 Task: Create a rule from the Routing list, Task moved to a section -> Set Priority in the project ArmorTech , set the section as To-Do and set the priority of the task as  High
Action: Mouse moved to (989, 90)
Screenshot: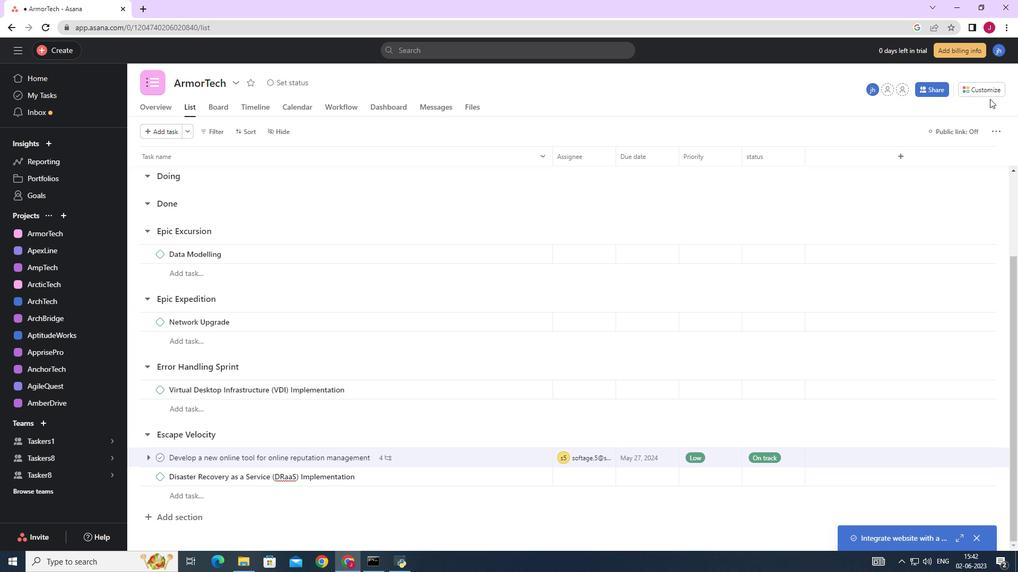 
Action: Mouse pressed left at (989, 90)
Screenshot: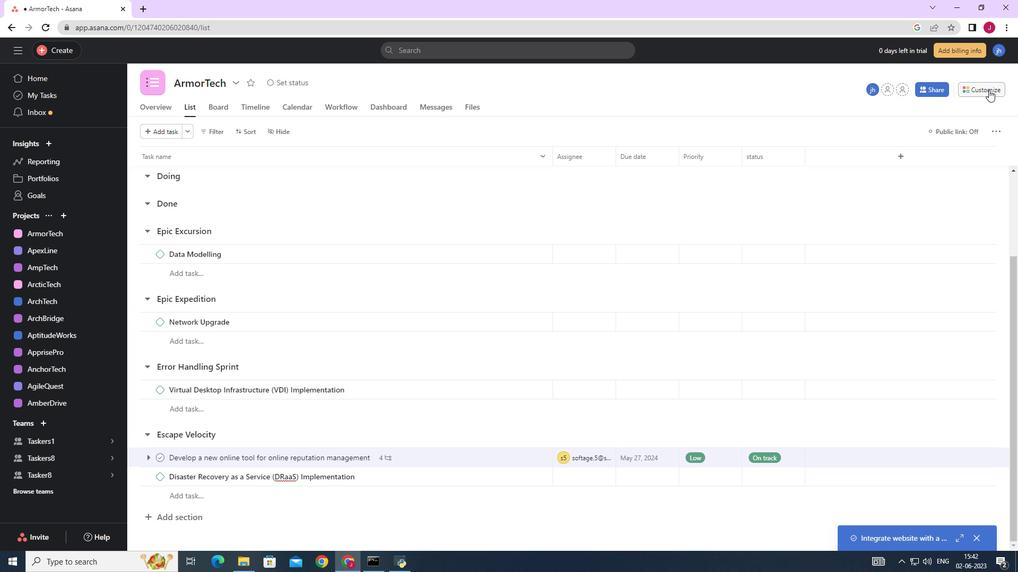 
Action: Mouse moved to (796, 232)
Screenshot: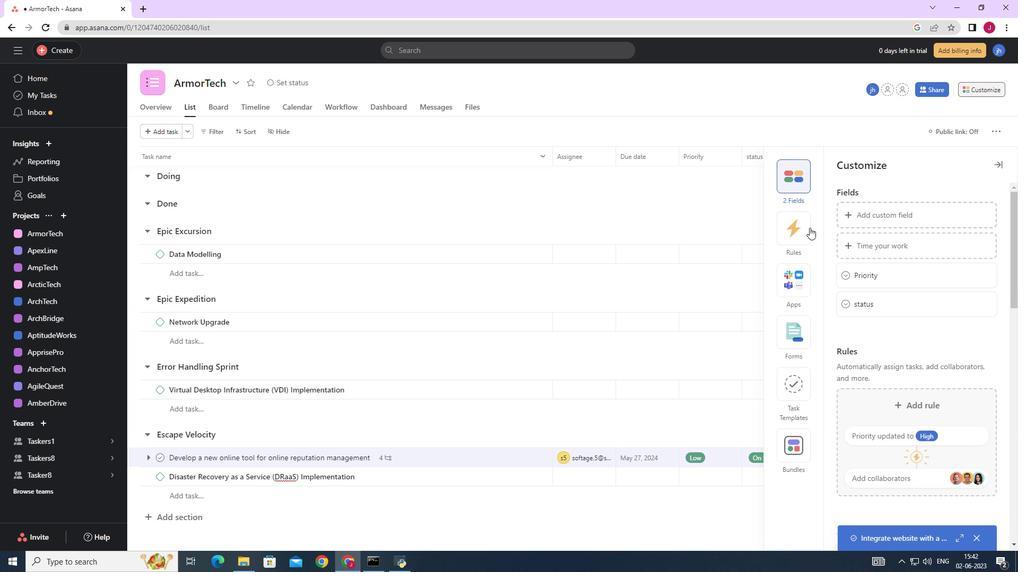 
Action: Mouse pressed left at (796, 232)
Screenshot: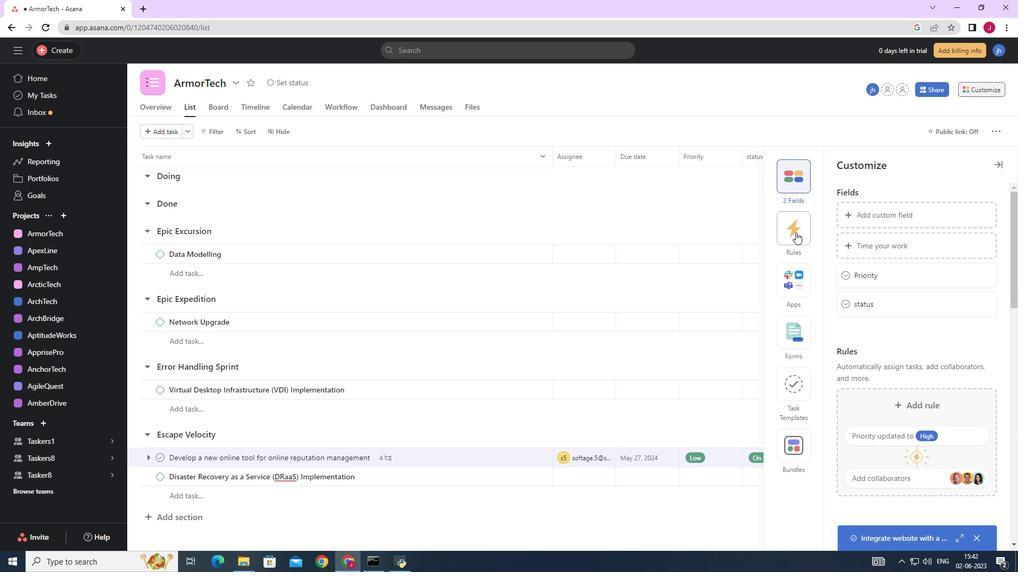 
Action: Mouse moved to (912, 240)
Screenshot: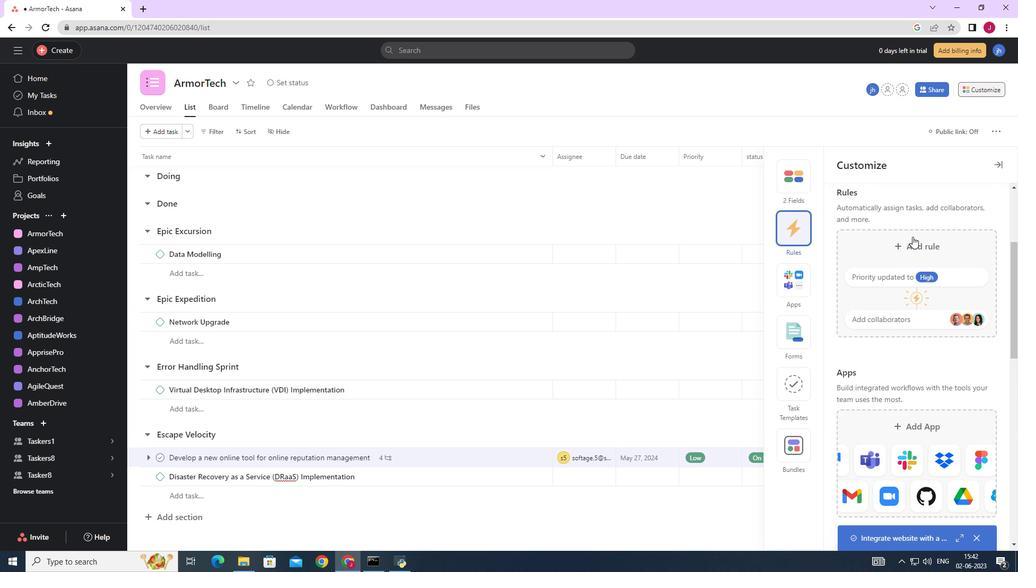 
Action: Mouse pressed left at (912, 240)
Screenshot: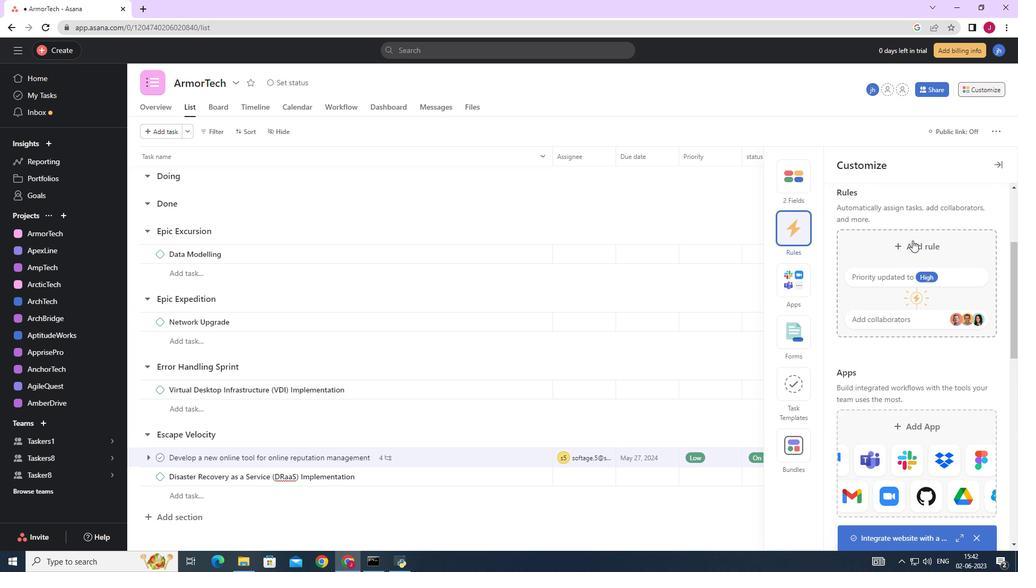 
Action: Mouse moved to (226, 142)
Screenshot: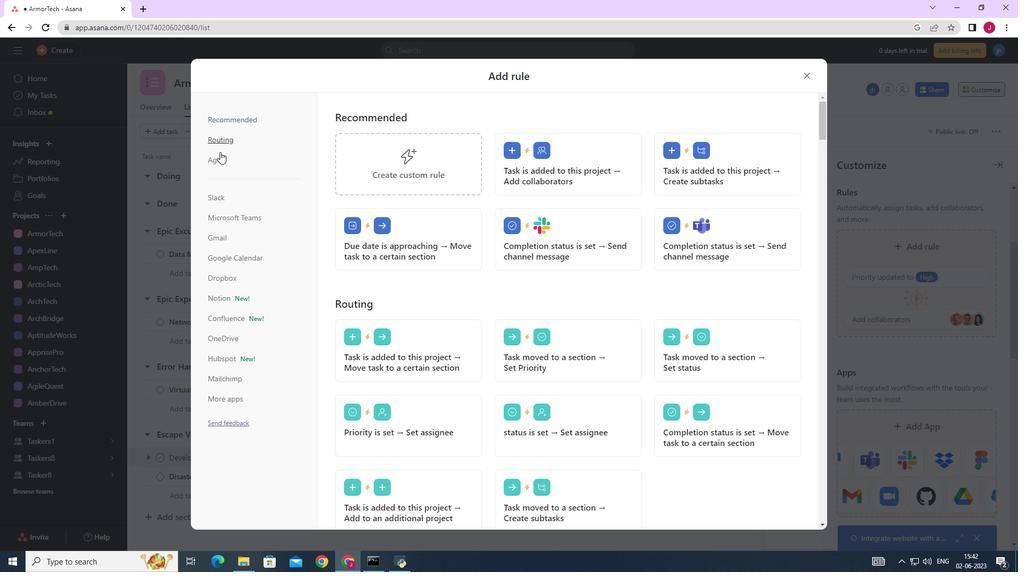 
Action: Mouse pressed left at (226, 142)
Screenshot: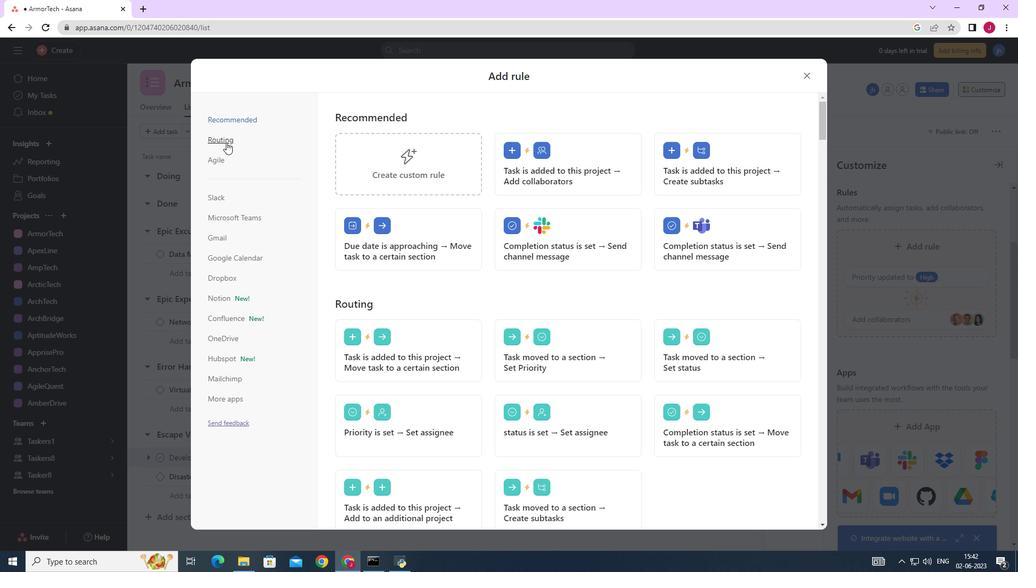 
Action: Mouse moved to (569, 156)
Screenshot: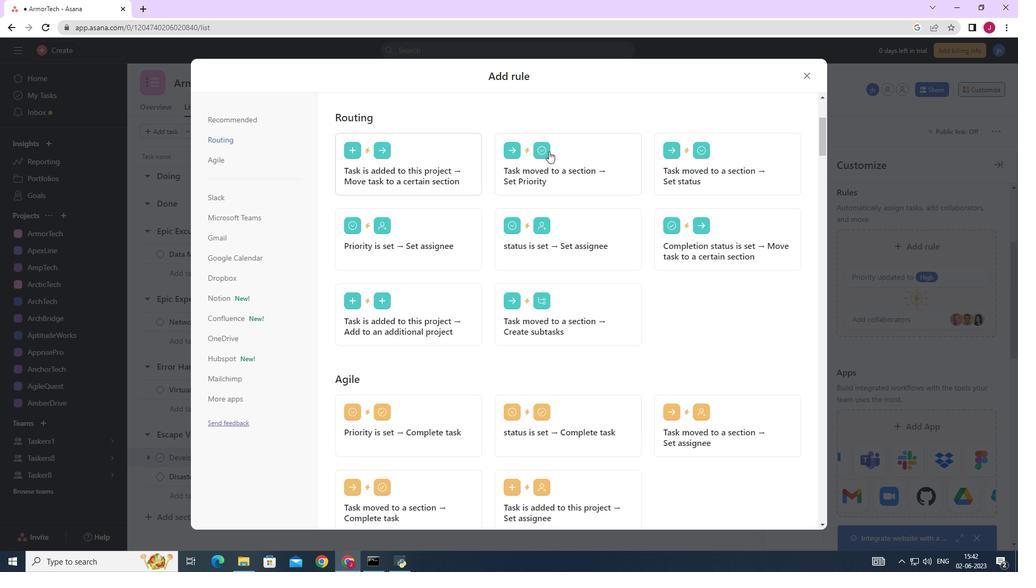 
Action: Mouse pressed left at (569, 156)
Screenshot: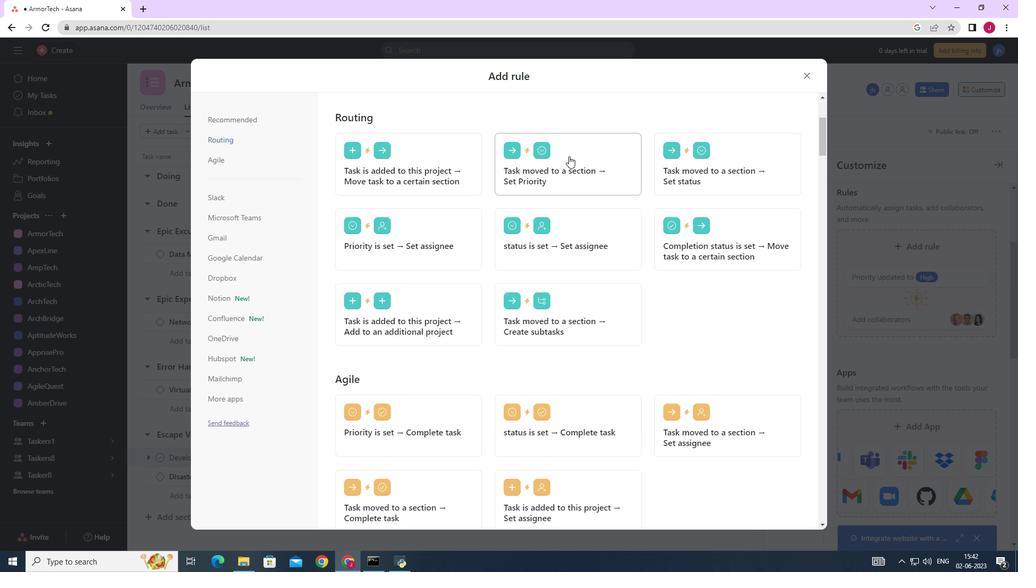 
Action: Mouse moved to (443, 284)
Screenshot: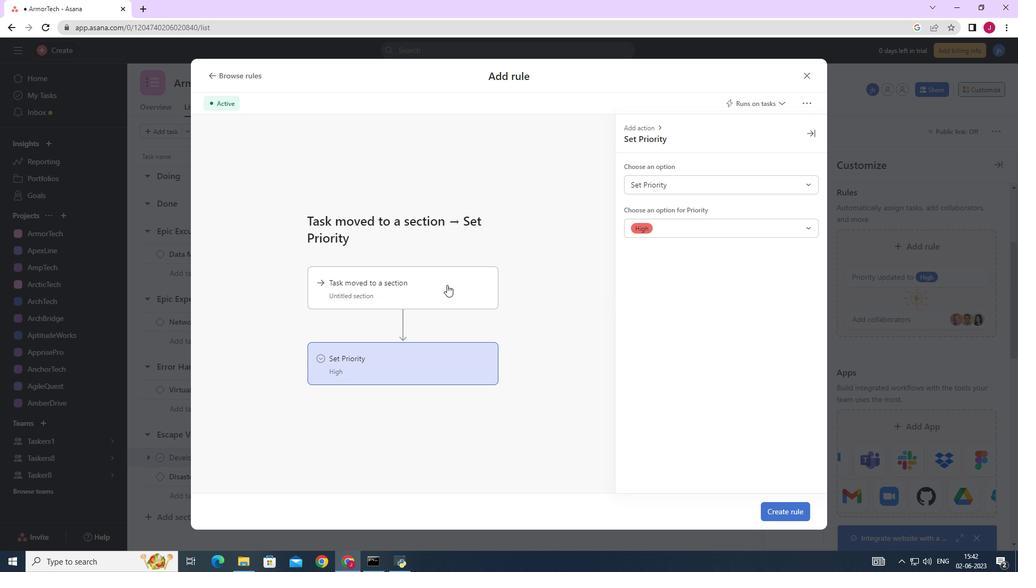 
Action: Mouse pressed left at (443, 284)
Screenshot: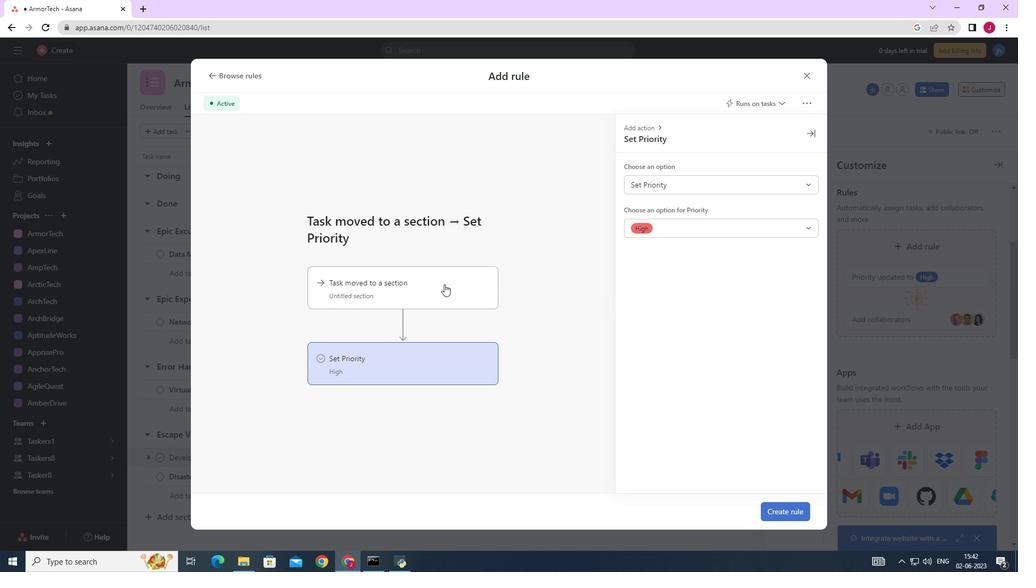 
Action: Mouse moved to (671, 191)
Screenshot: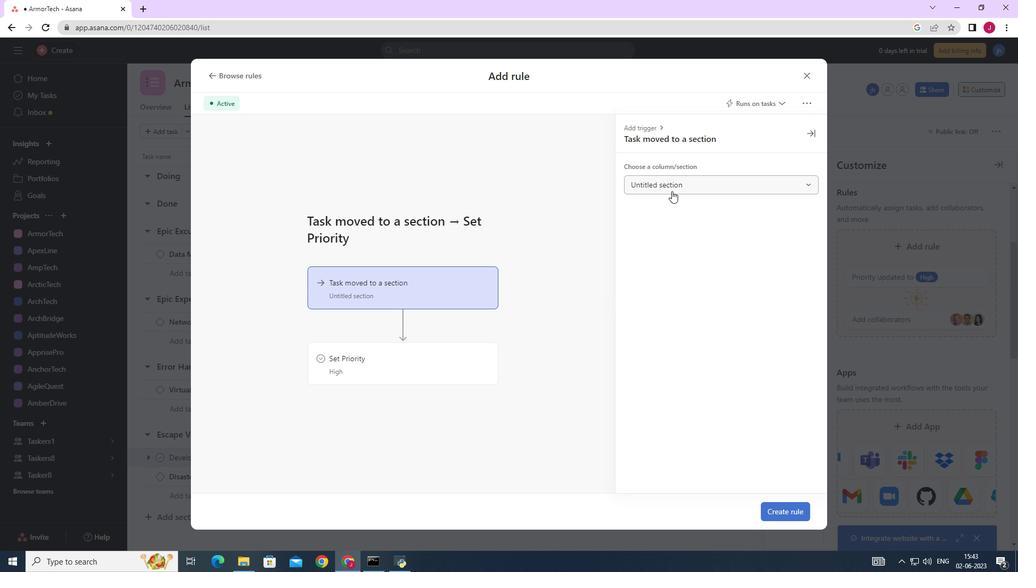 
Action: Mouse pressed left at (671, 191)
Screenshot: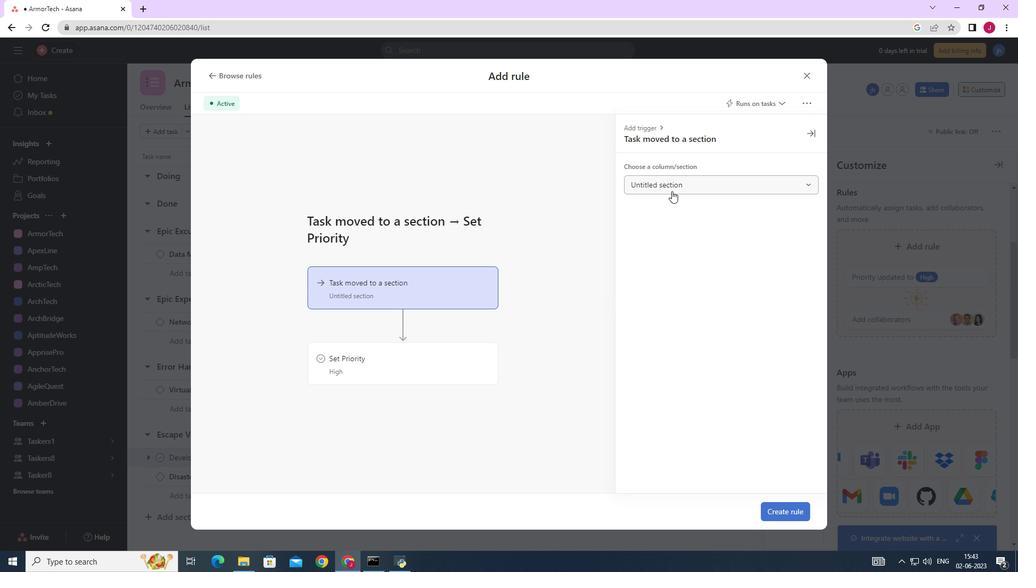 
Action: Mouse moved to (656, 227)
Screenshot: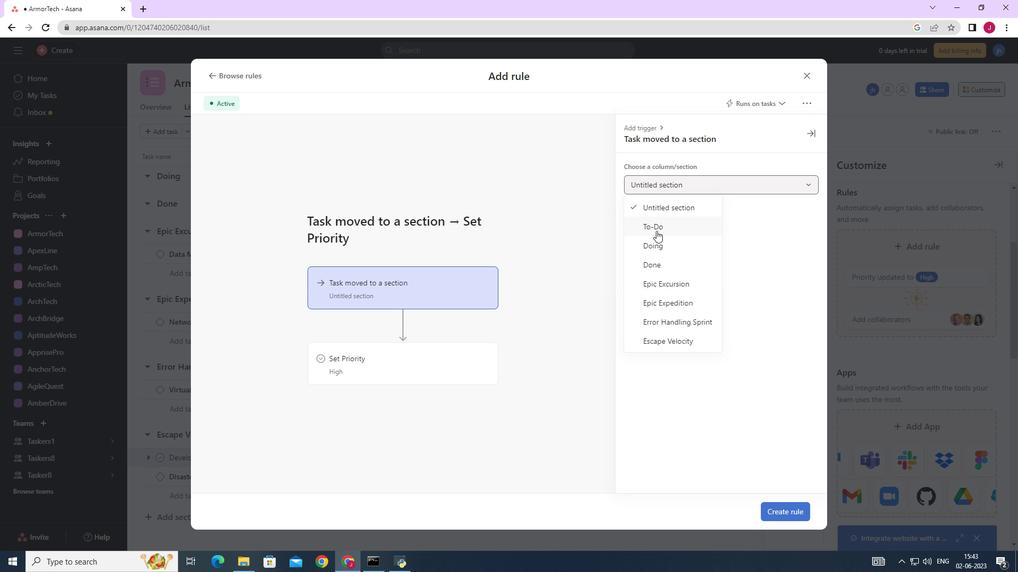 
Action: Mouse pressed left at (656, 227)
Screenshot: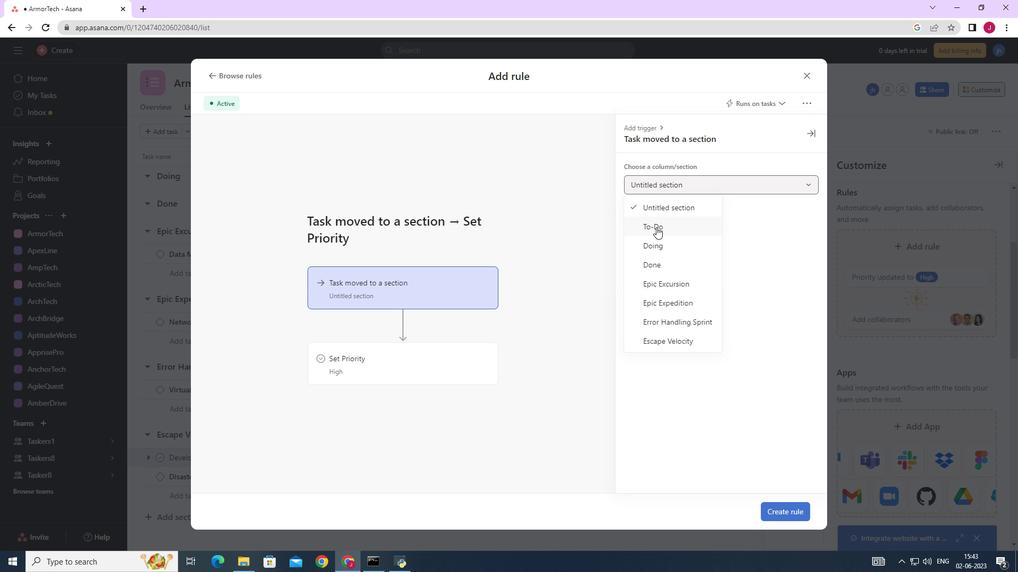 
Action: Mouse moved to (430, 361)
Screenshot: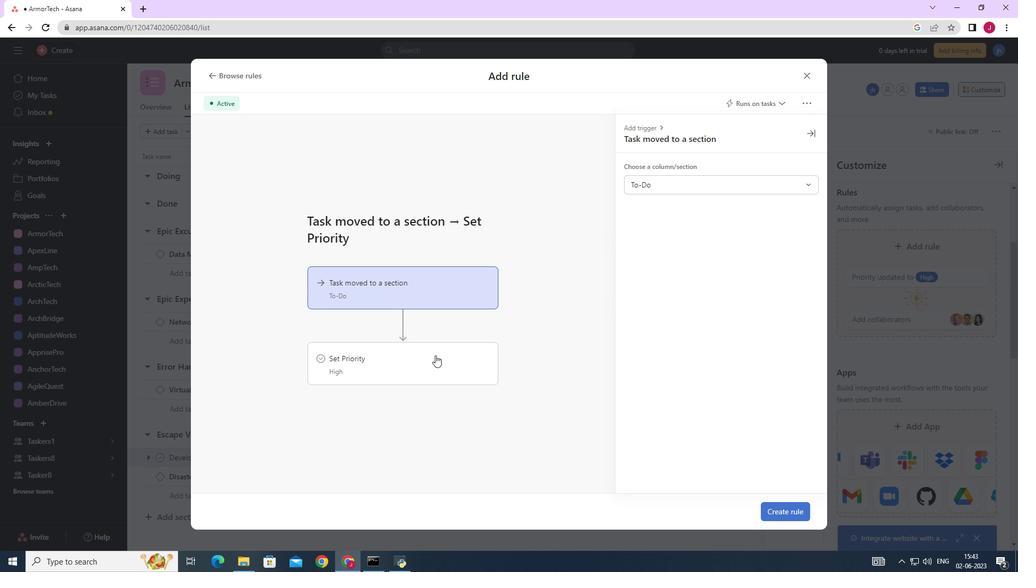 
Action: Mouse pressed left at (430, 361)
Screenshot: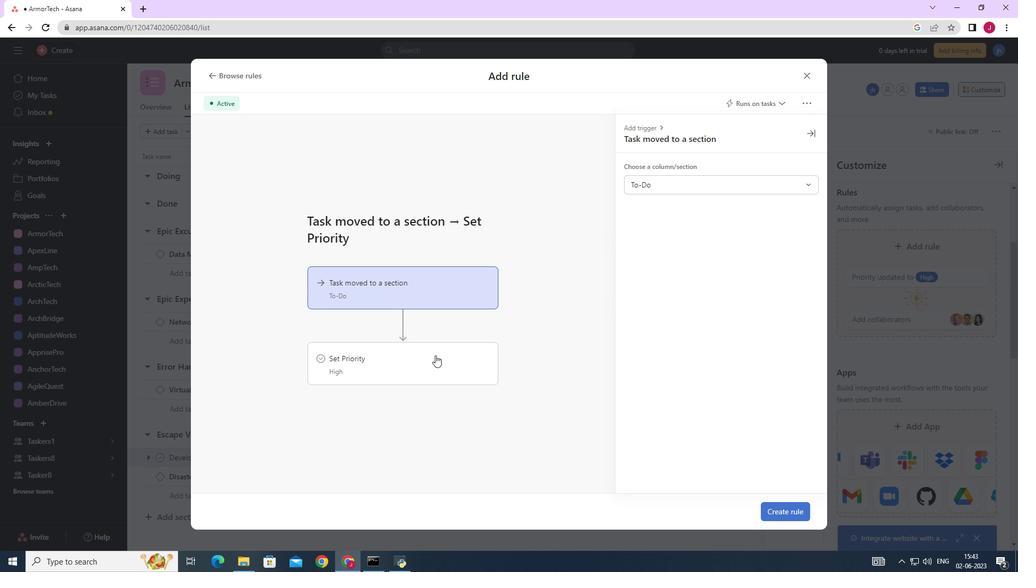 
Action: Mouse moved to (771, 508)
Screenshot: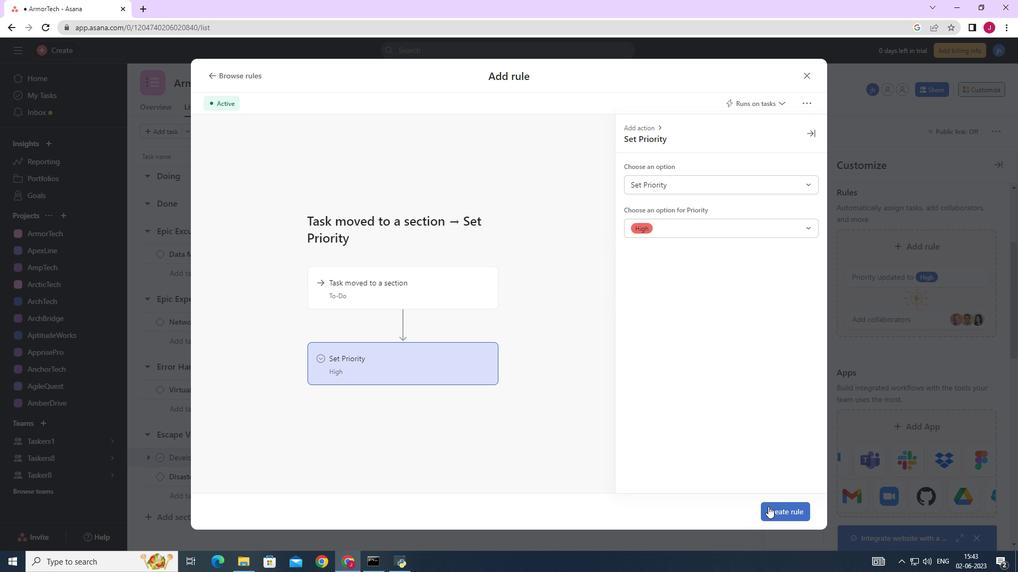 
Action: Mouse pressed left at (771, 508)
Screenshot: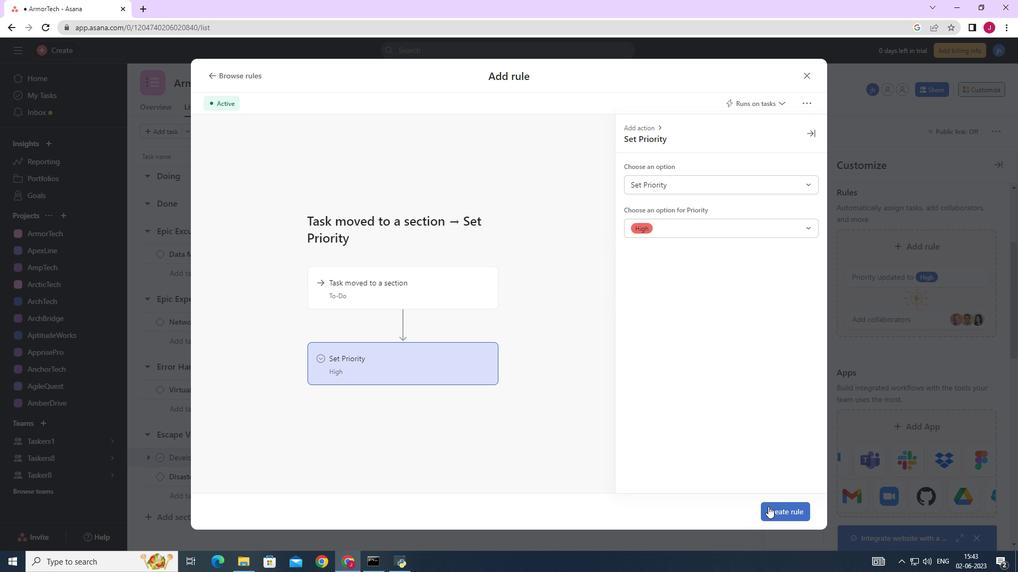 
Action: Mouse moved to (764, 492)
Screenshot: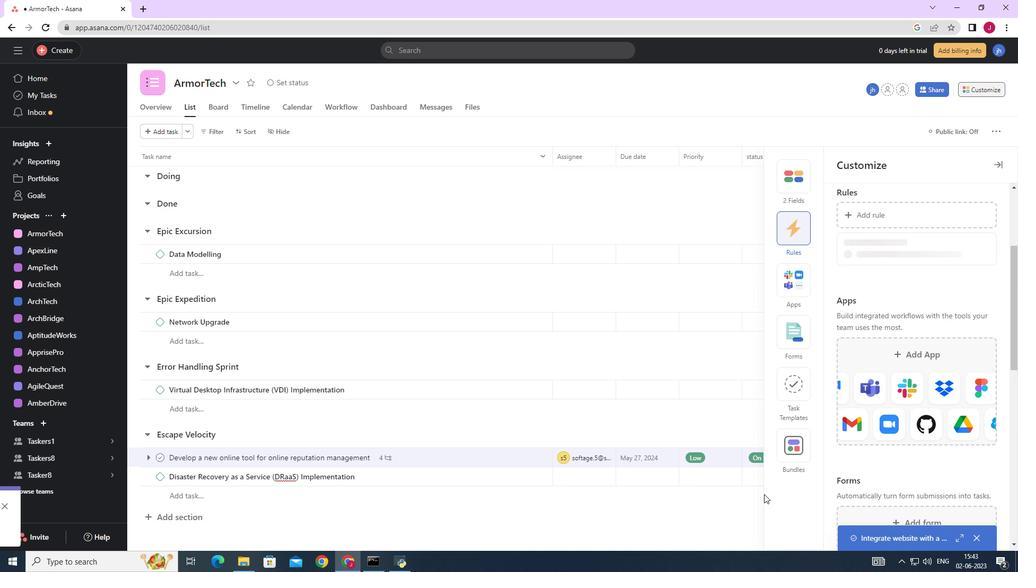 
